Task: Change IN PROGRESS as Status of Issue Issue0022 in Backlog  in Scrum Project Project0005 in Jira
Action: Mouse moved to (354, 399)
Screenshot: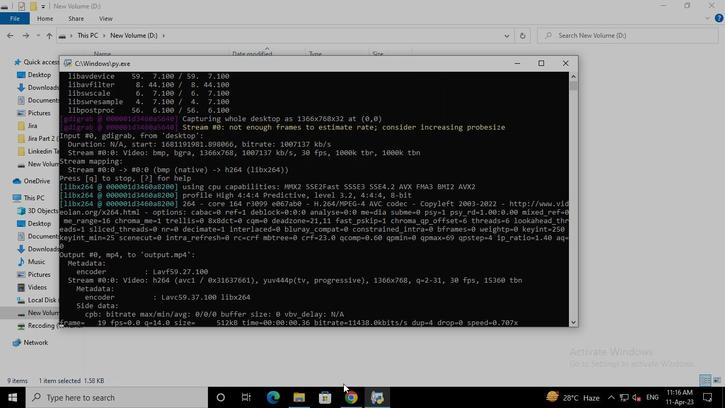 
Action: Mouse pressed left at (354, 399)
Screenshot: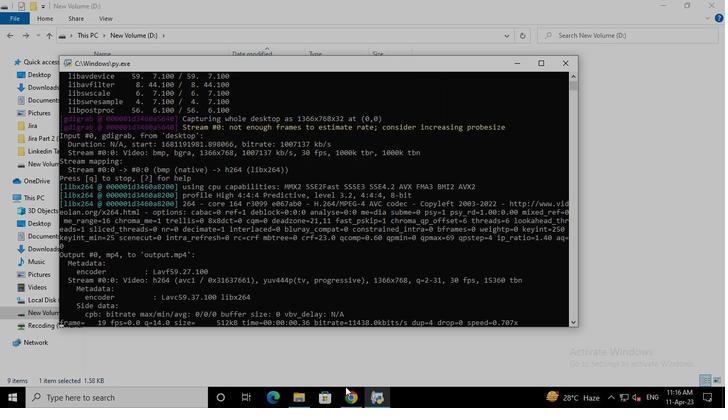 
Action: Mouse moved to (65, 164)
Screenshot: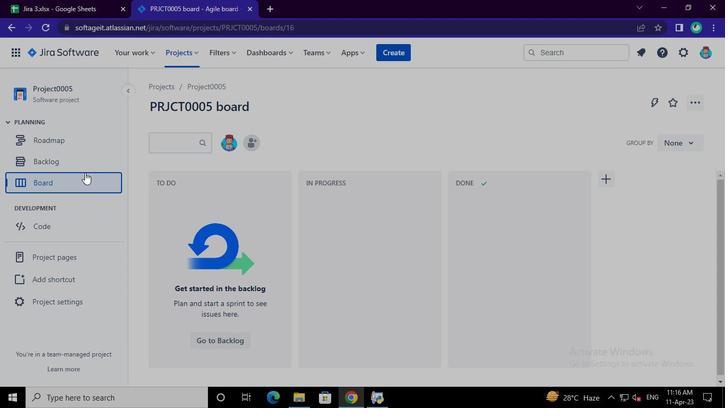
Action: Mouse pressed left at (65, 164)
Screenshot: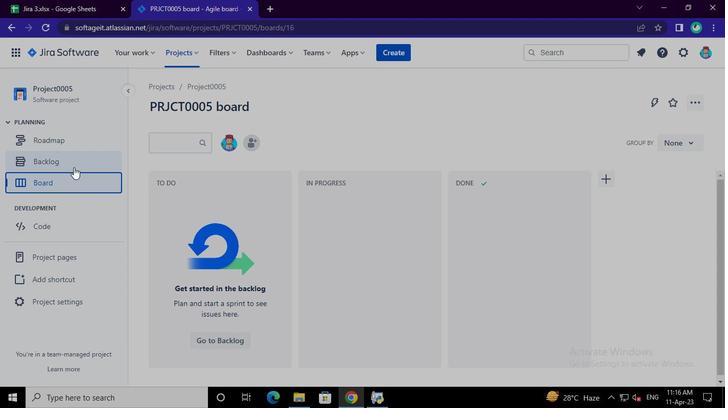 
Action: Mouse moved to (632, 257)
Screenshot: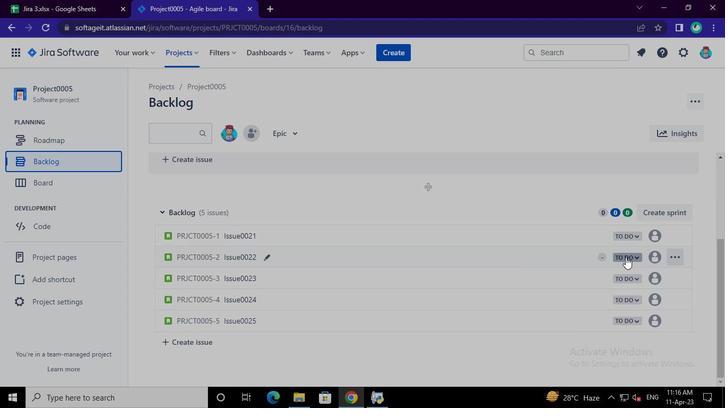 
Action: Mouse pressed left at (632, 257)
Screenshot: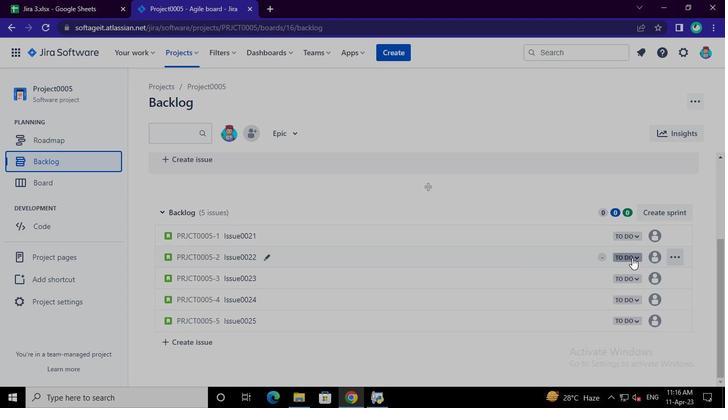 
Action: Mouse moved to (561, 277)
Screenshot: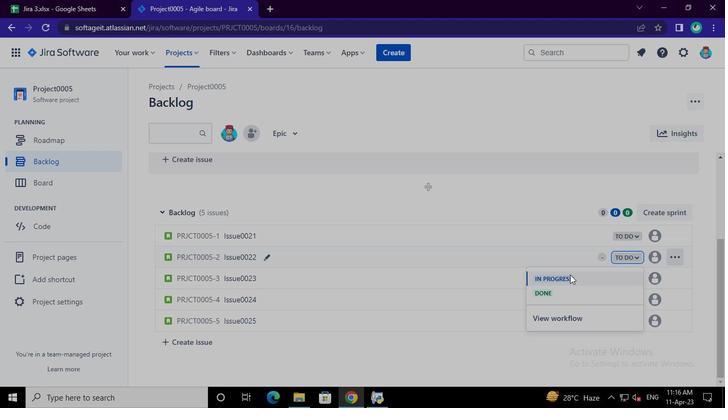 
Action: Mouse pressed left at (561, 277)
Screenshot: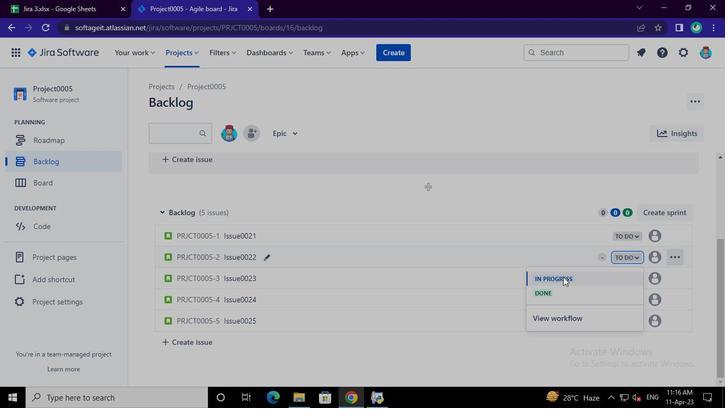 
Action: Mouse moved to (376, 399)
Screenshot: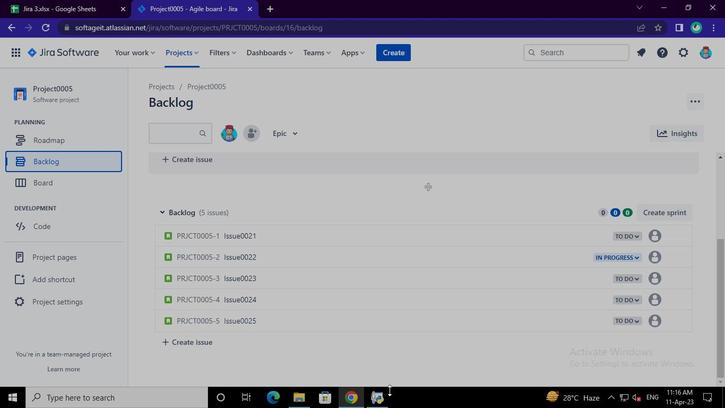 
Action: Mouse pressed left at (376, 399)
Screenshot: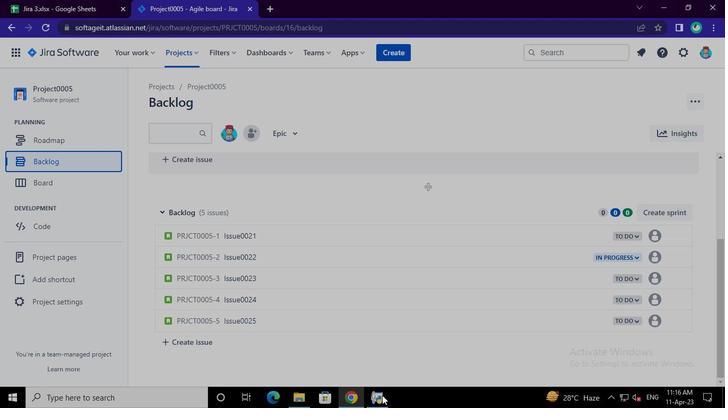
Action: Mouse moved to (569, 62)
Screenshot: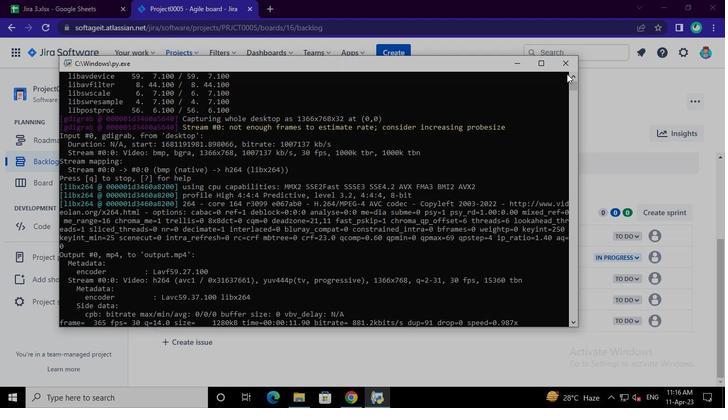 
Action: Mouse pressed left at (569, 62)
Screenshot: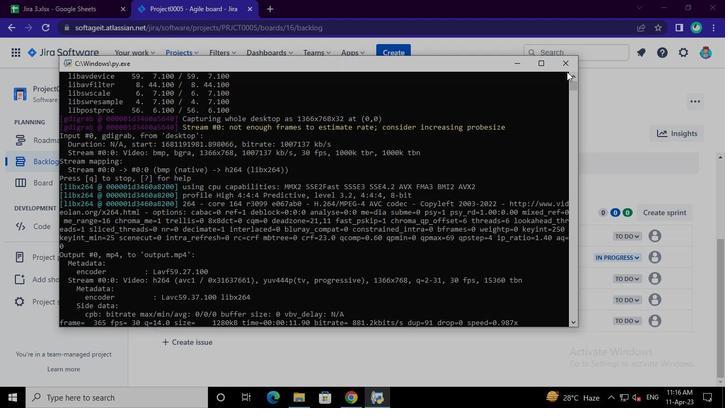 
